 Task: Add the task  Implement a dashboard for administrators to monitor app usage to the section Code Quality Sprint in the project TriumphTech and add a Due Date to the respective task as 2024/04/15.
Action: Mouse moved to (448, 293)
Screenshot: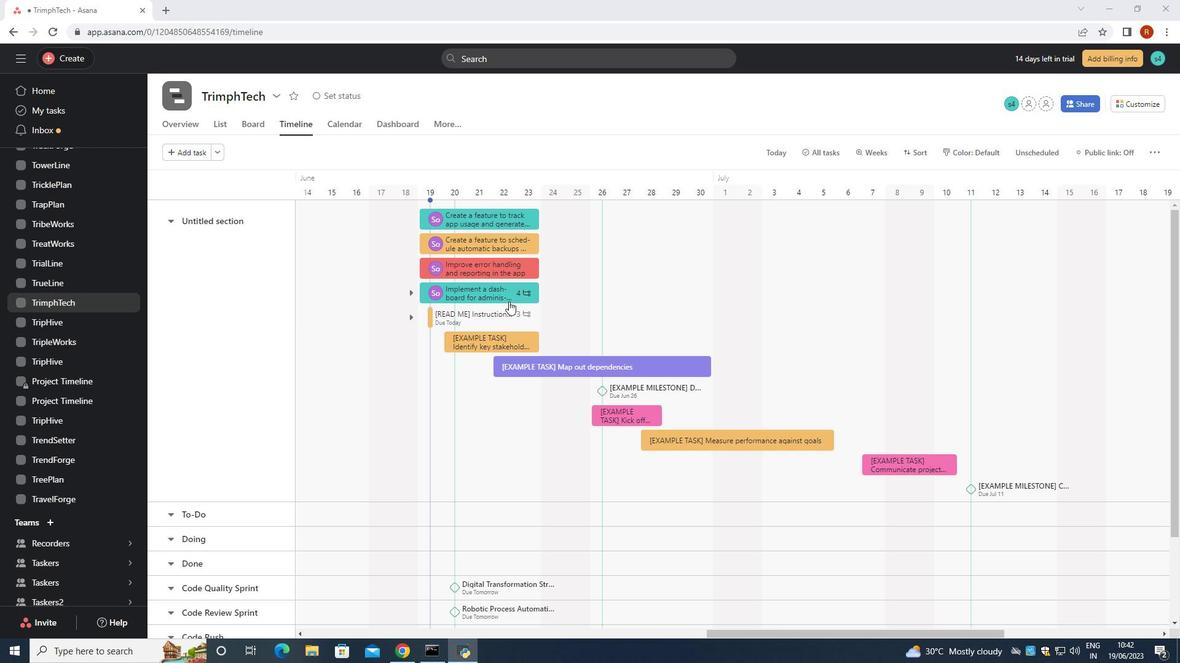 
Action: Mouse pressed left at (448, 293)
Screenshot: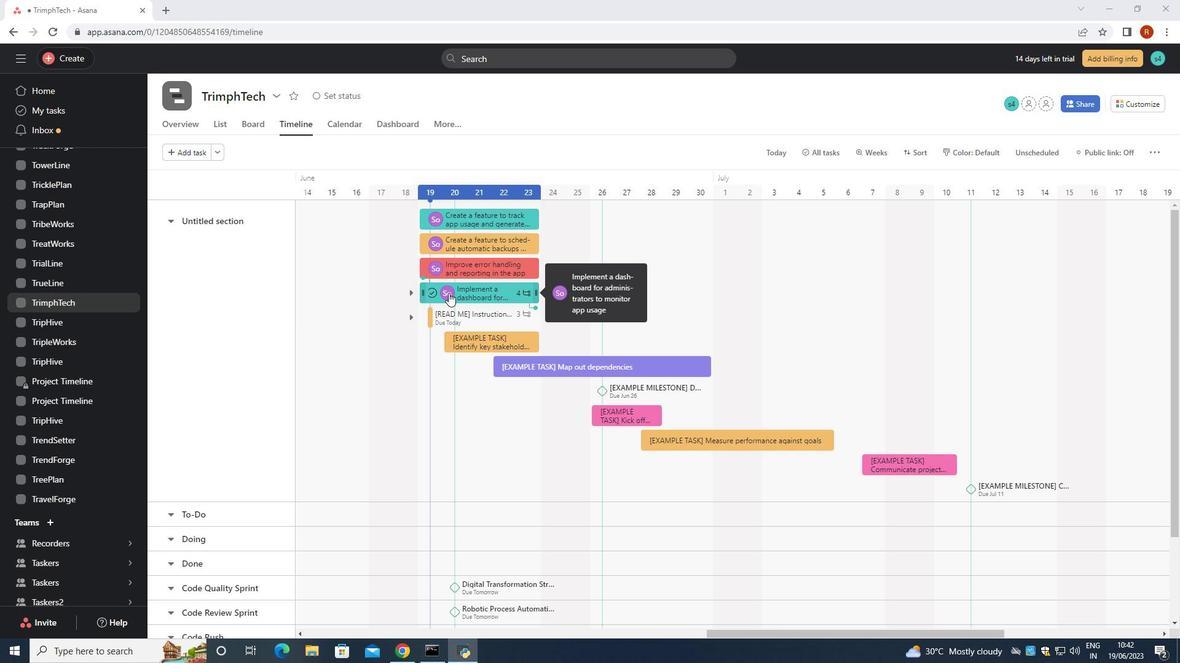 
Action: Mouse moved to (961, 293)
Screenshot: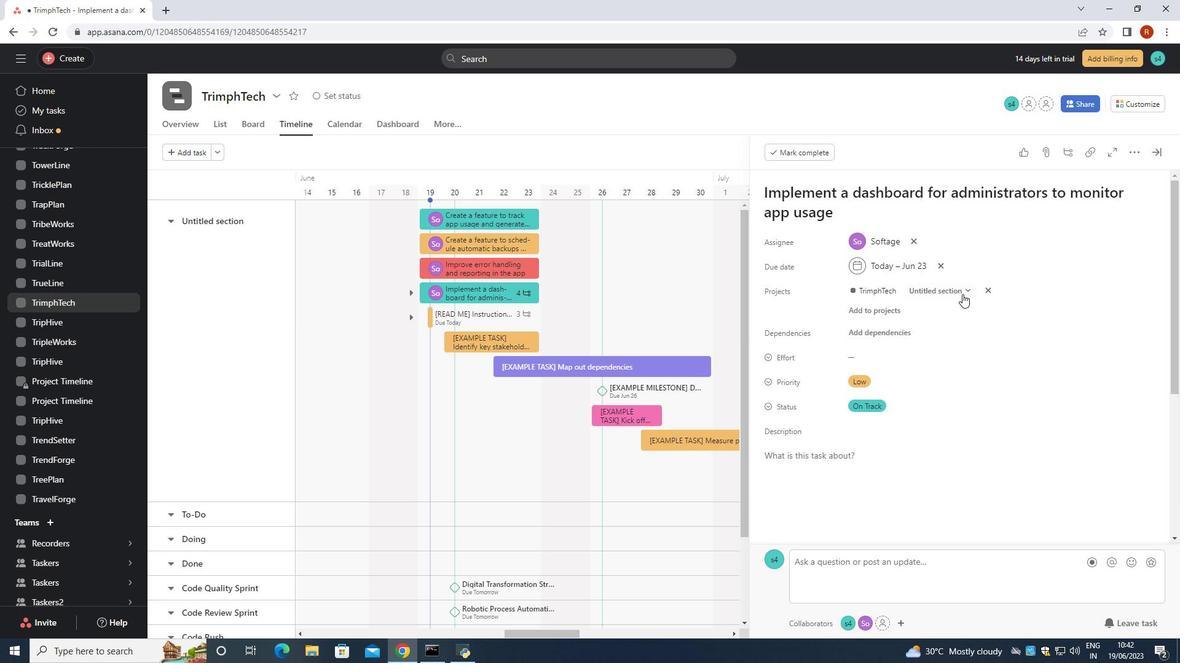 
Action: Mouse pressed left at (961, 293)
Screenshot: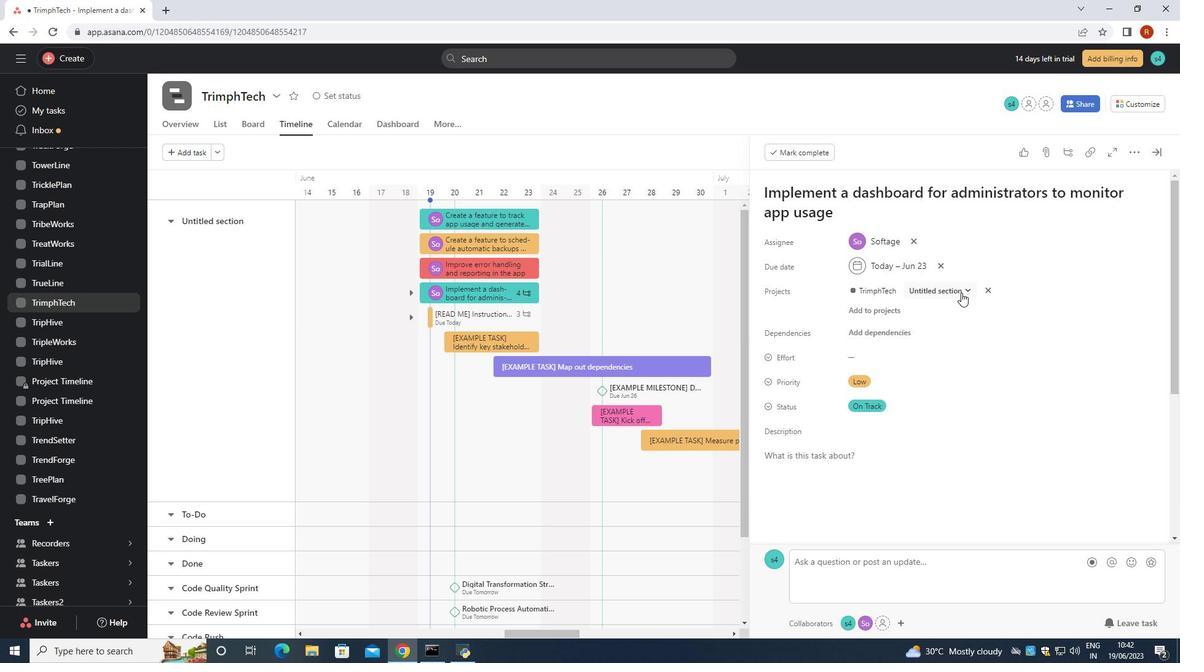 
Action: Mouse moved to (919, 407)
Screenshot: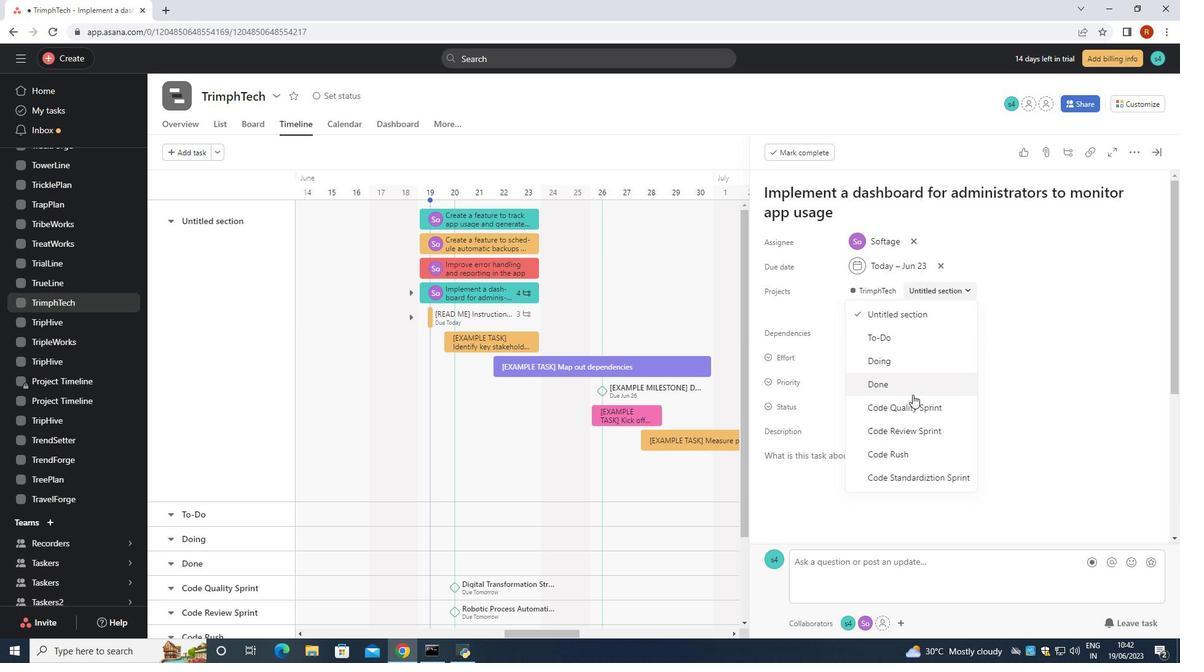 
Action: Mouse pressed left at (919, 407)
Screenshot: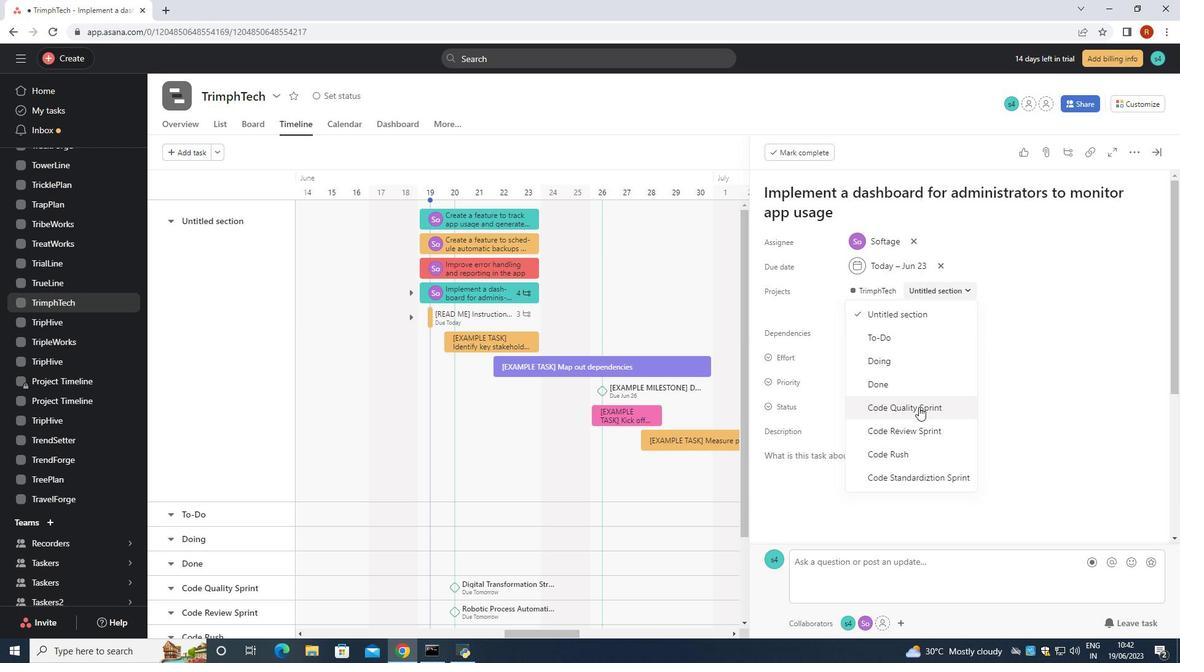 
Action: Mouse moved to (914, 242)
Screenshot: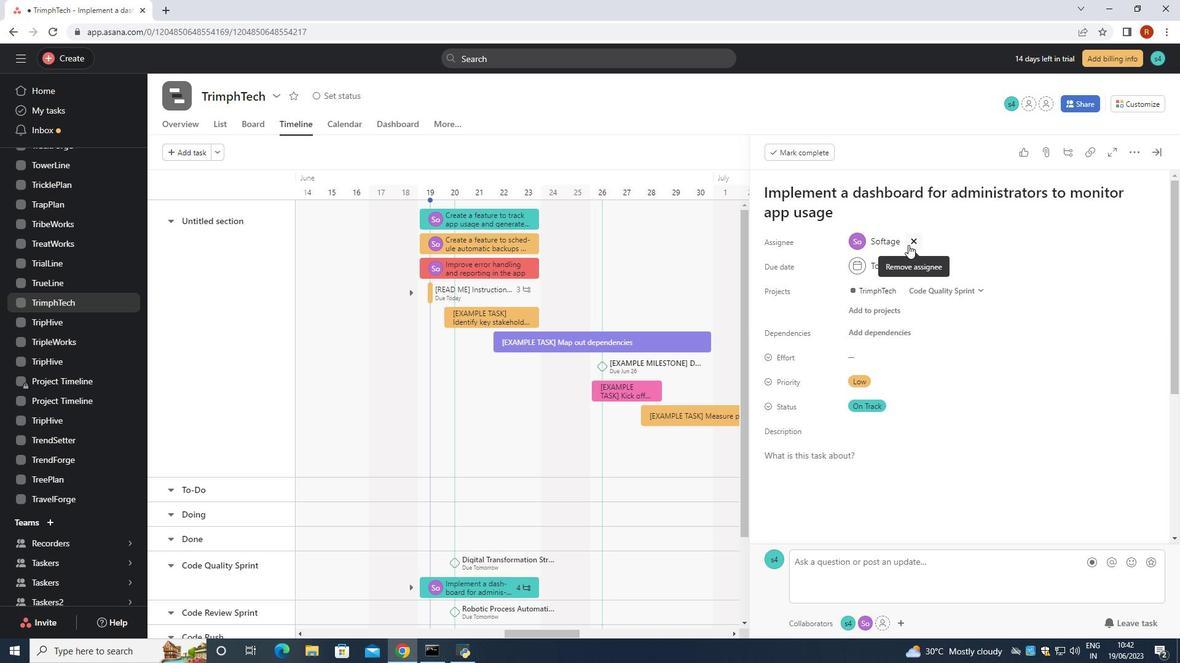 
Action: Mouse pressed left at (914, 242)
Screenshot: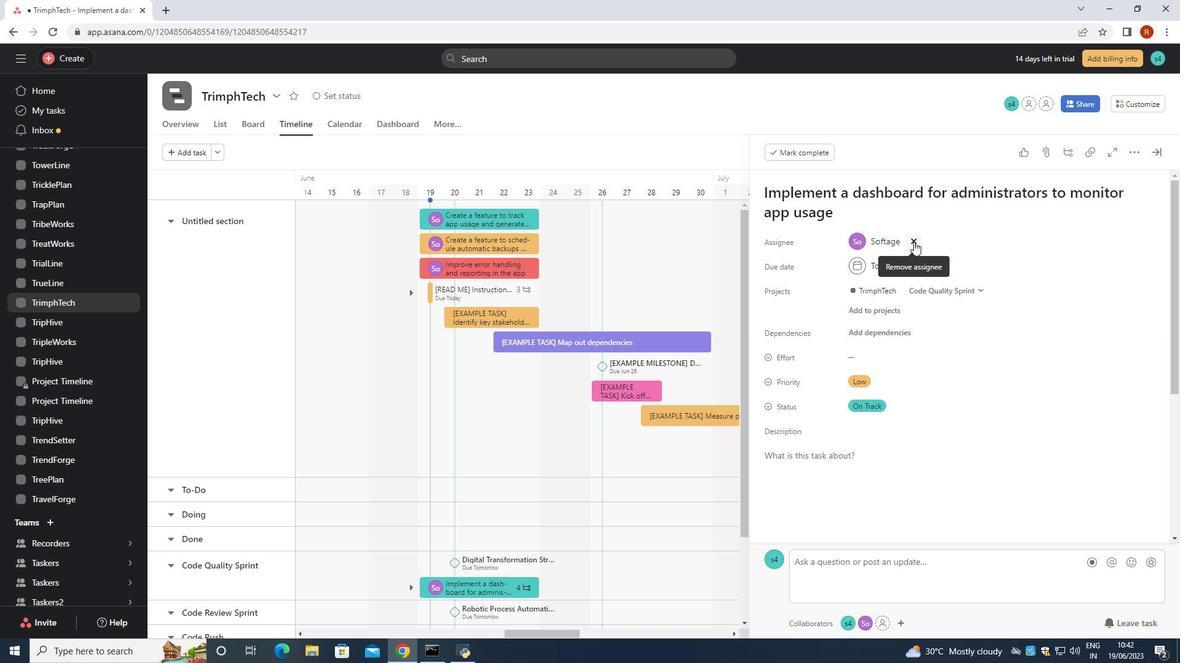 
Action: Mouse moved to (935, 240)
Screenshot: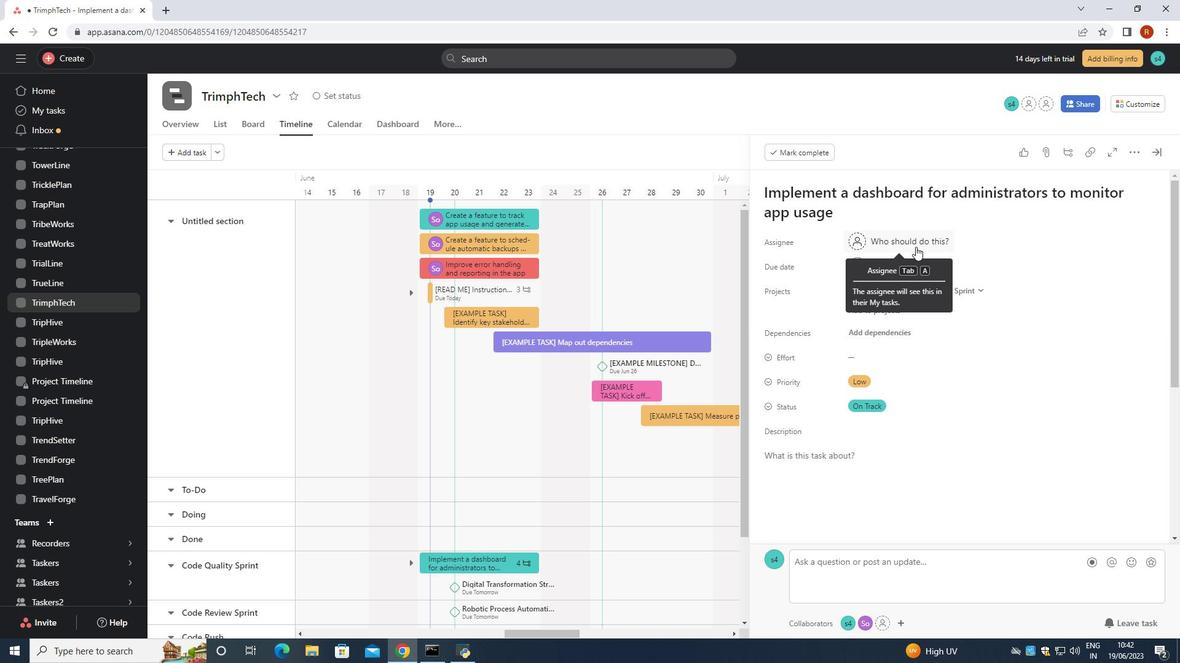 
Action: Key pressed softage.10<Key.shift>@
Screenshot: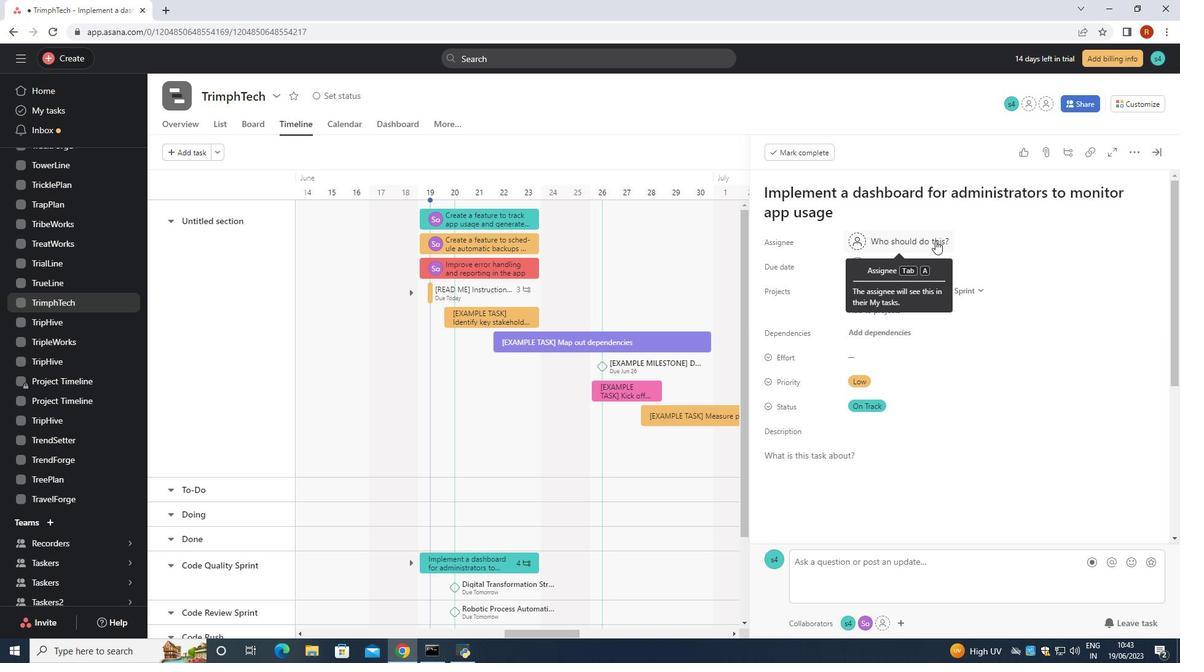 
Action: Mouse pressed left at (935, 240)
Screenshot: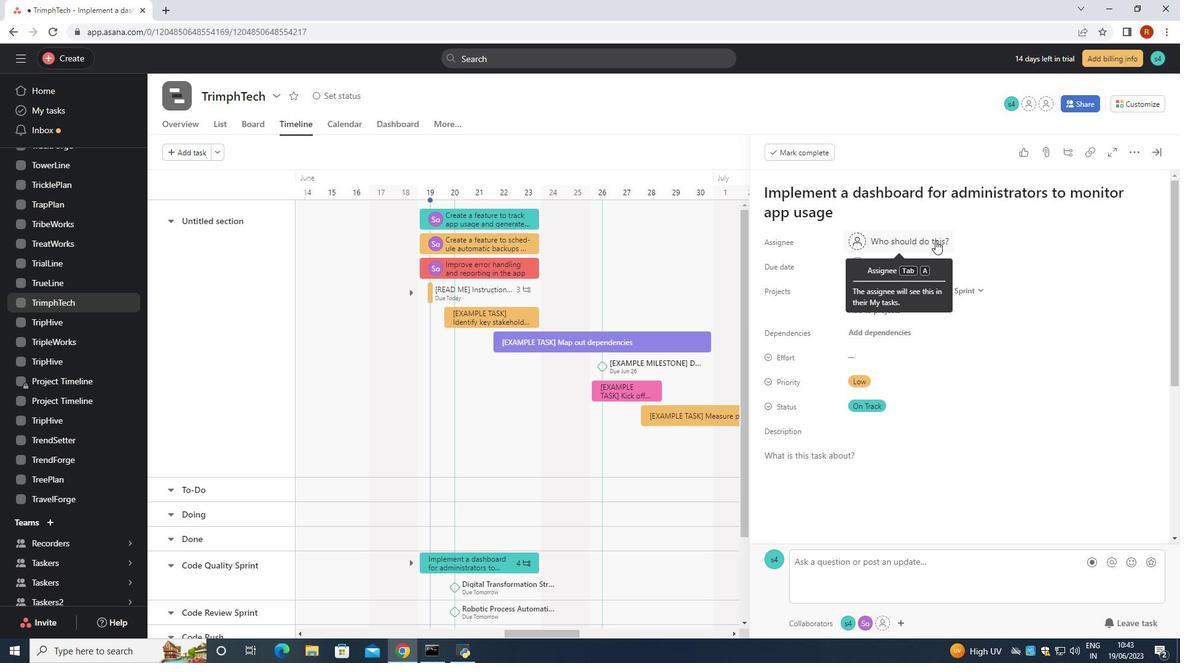 
Action: Key pressed <Key.shift>Softagw<Key.backspace>e.10<Key.shift>@
Screenshot: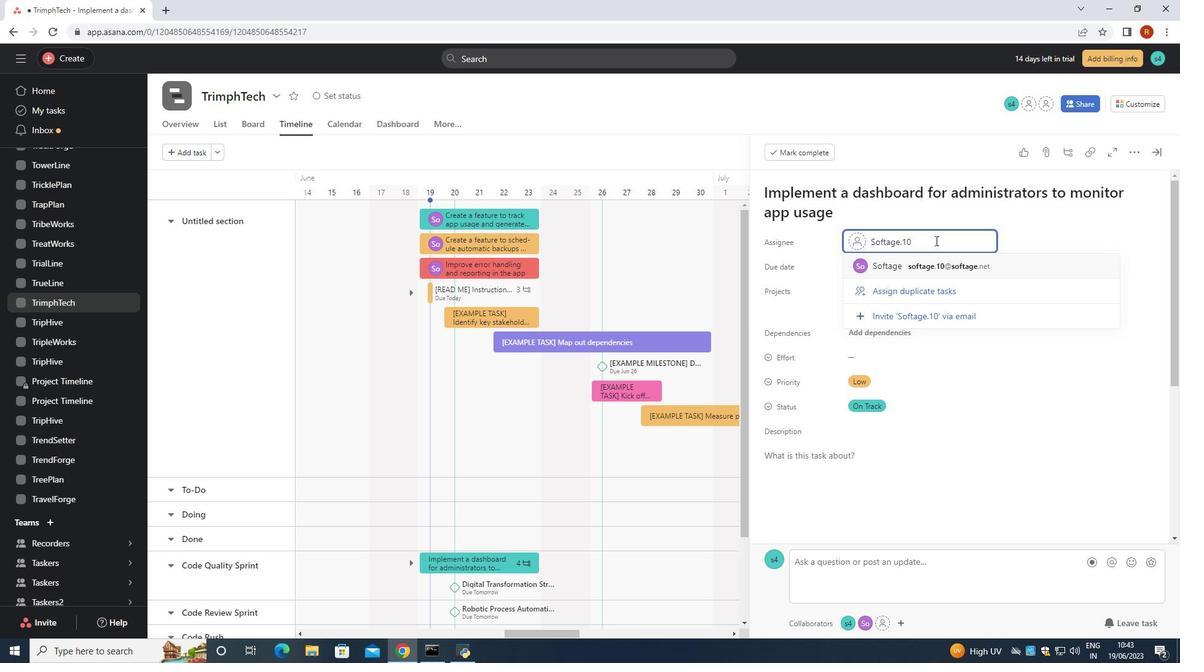 
Action: Mouse moved to (935, 264)
Screenshot: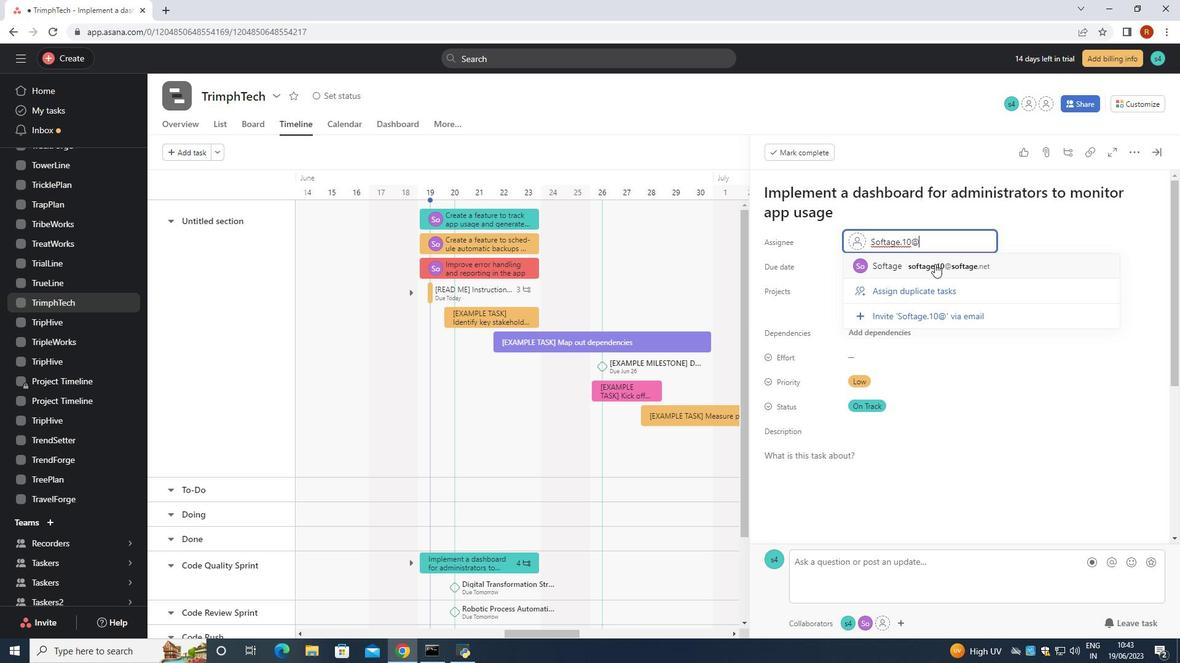 
Action: Mouse pressed left at (935, 264)
Screenshot: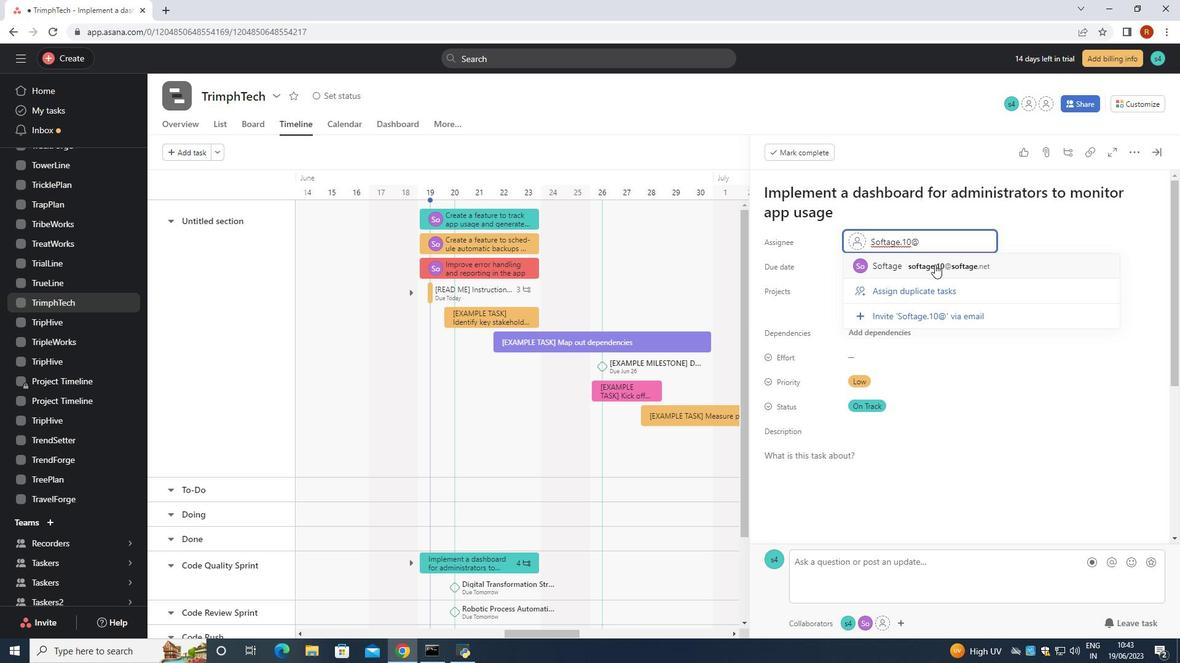 
Action: Mouse moved to (935, 267)
Screenshot: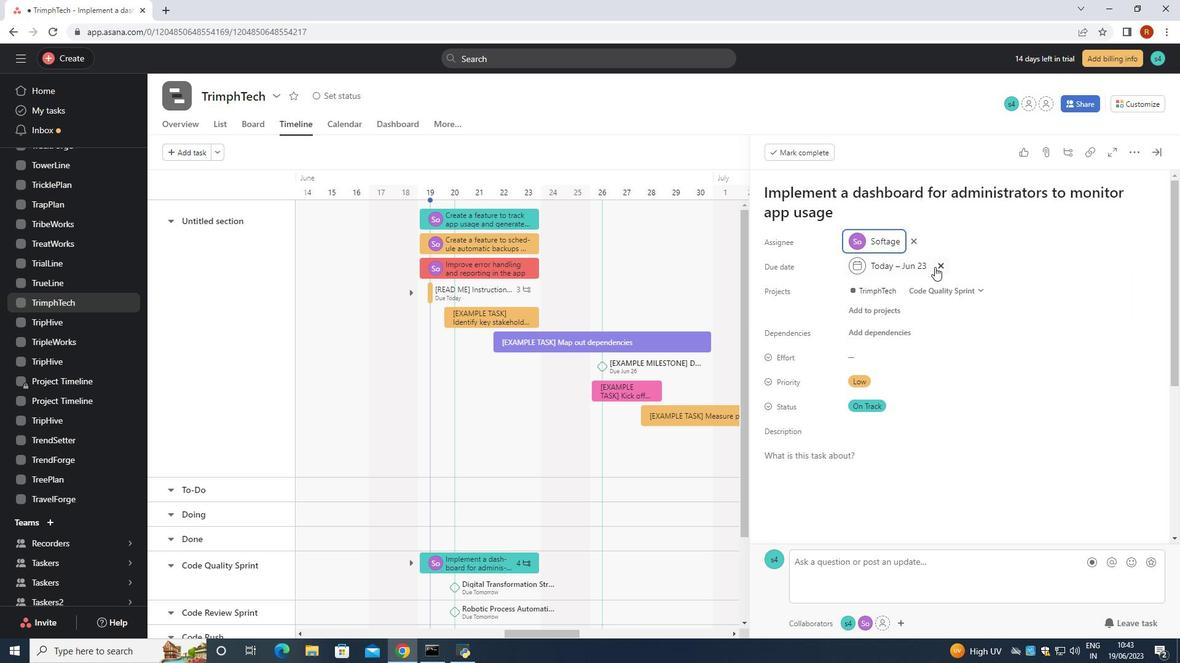 
Action: Mouse pressed left at (935, 267)
Screenshot: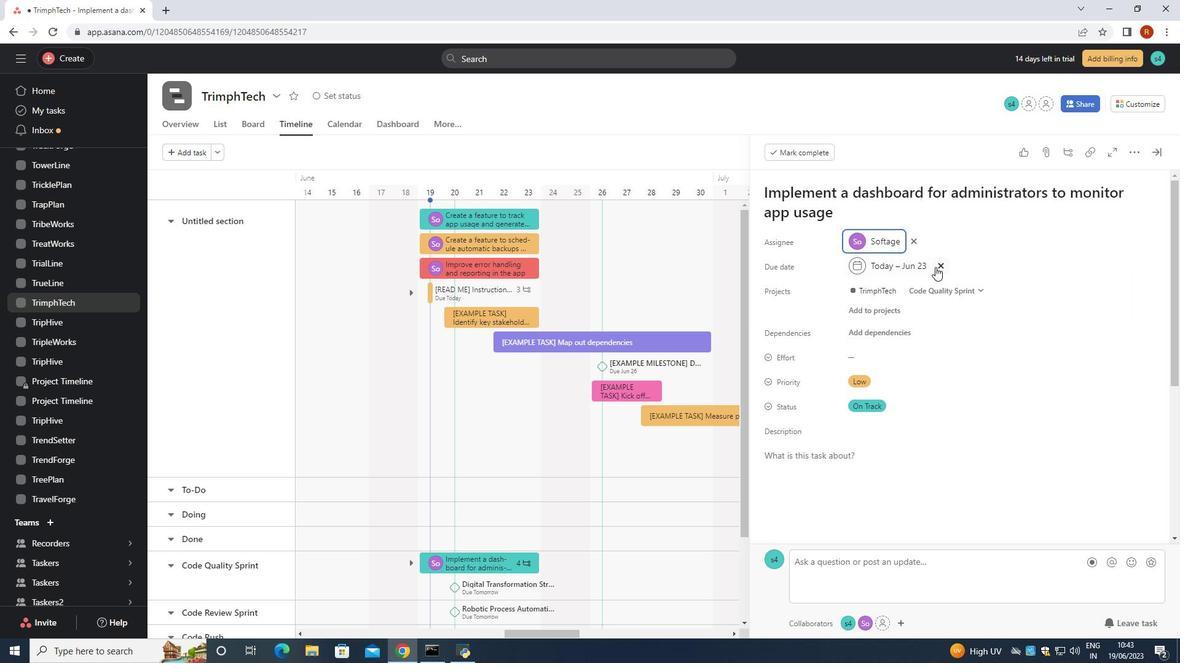 
Action: Mouse moved to (912, 265)
Screenshot: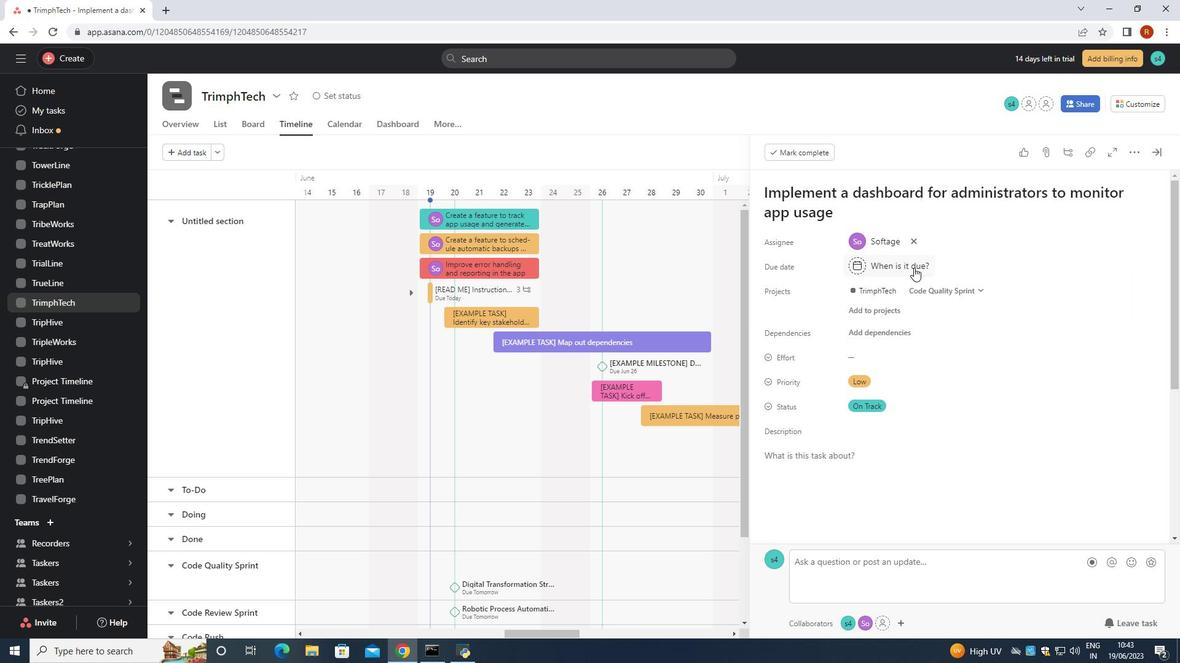 
Action: Mouse pressed left at (912, 265)
Screenshot: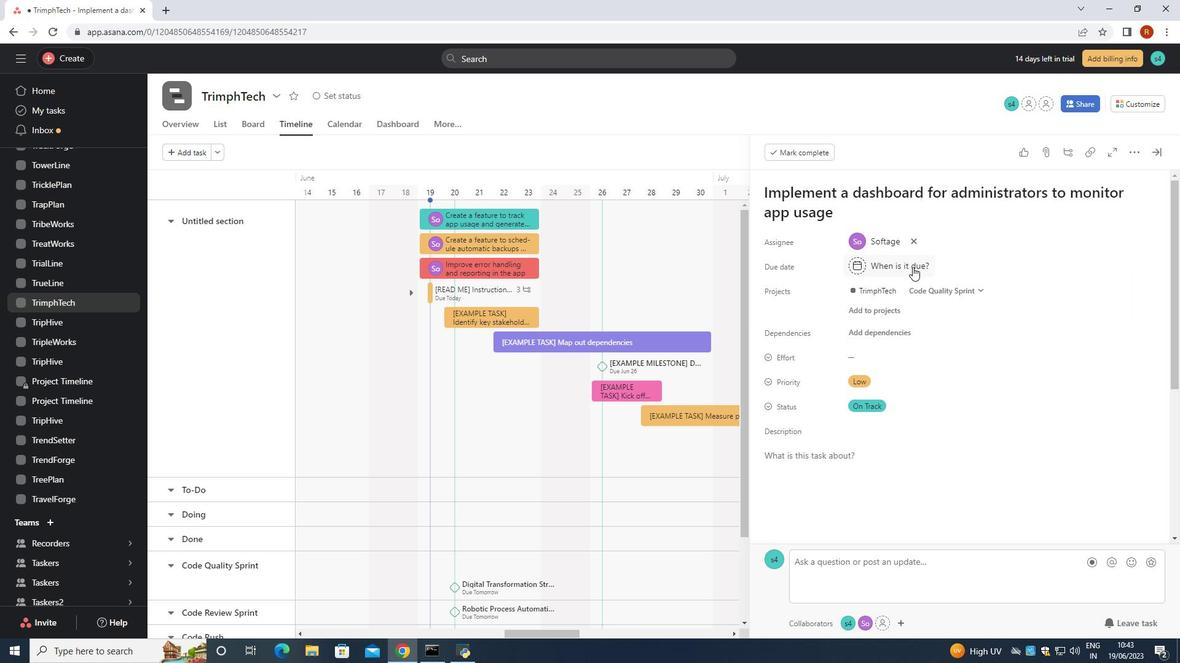 
Action: Mouse moved to (912, 264)
Screenshot: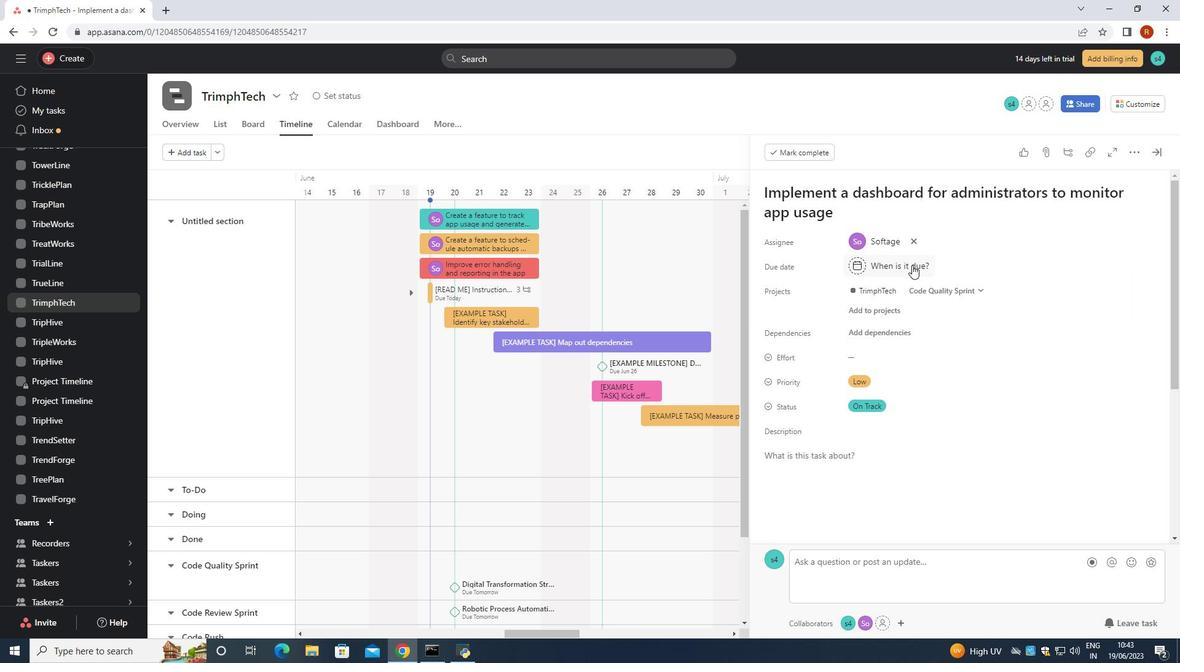 
Action: Key pressed 2024/04/15<Key.enter>
Screenshot: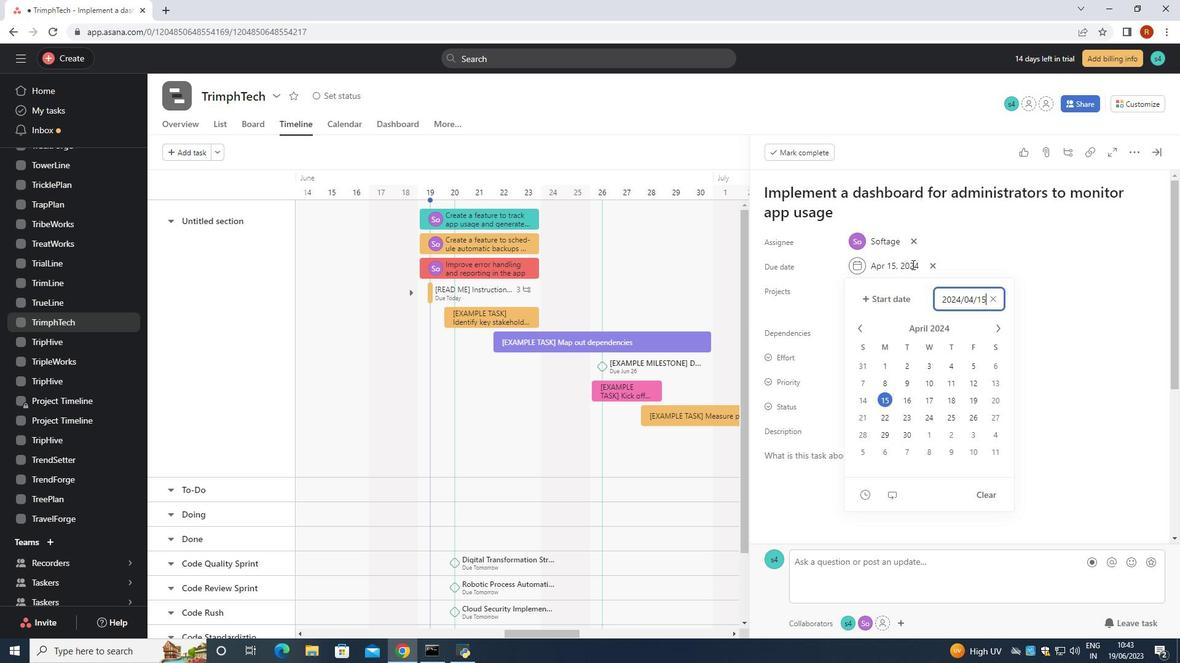 
Action: Mouse moved to (1059, 299)
Screenshot: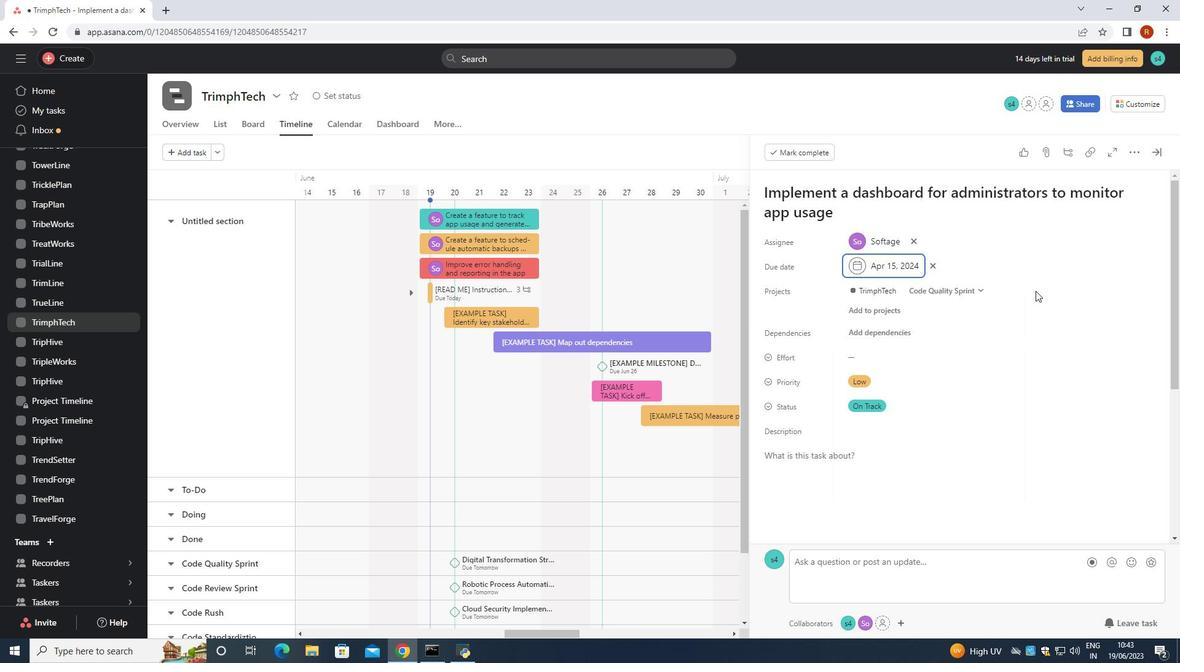 
